 Task: Show Speaker notes
Action: Mouse moved to (96, 68)
Screenshot: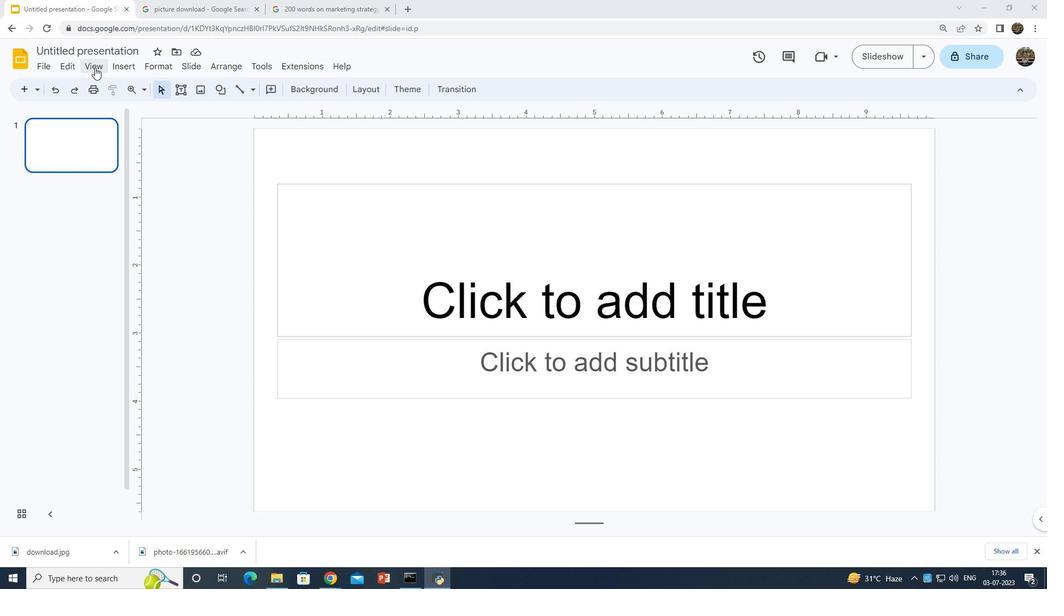 
Action: Mouse pressed left at (96, 68)
Screenshot: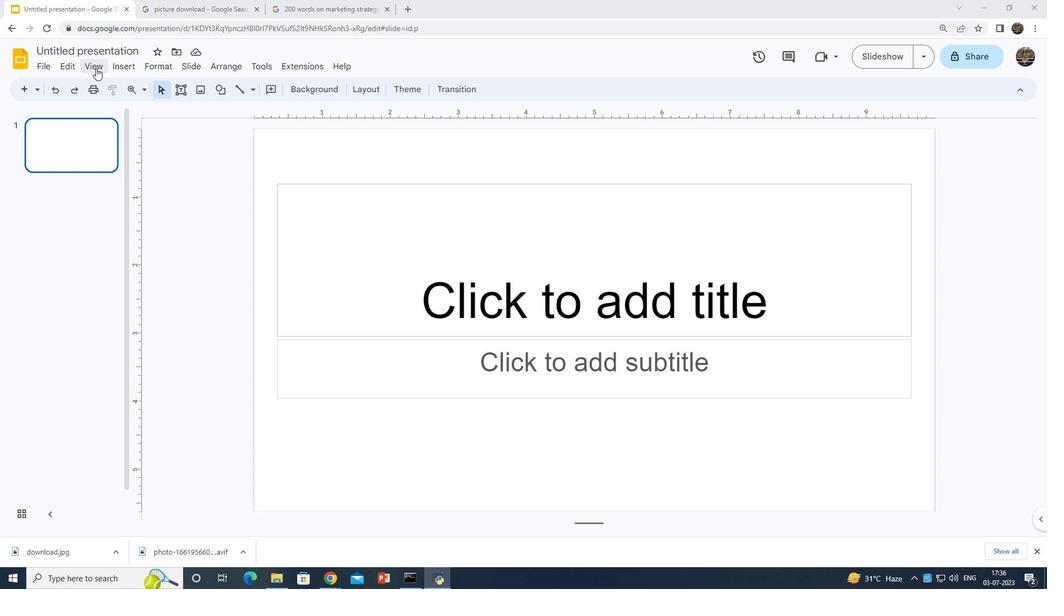 
Action: Mouse moved to (163, 248)
Screenshot: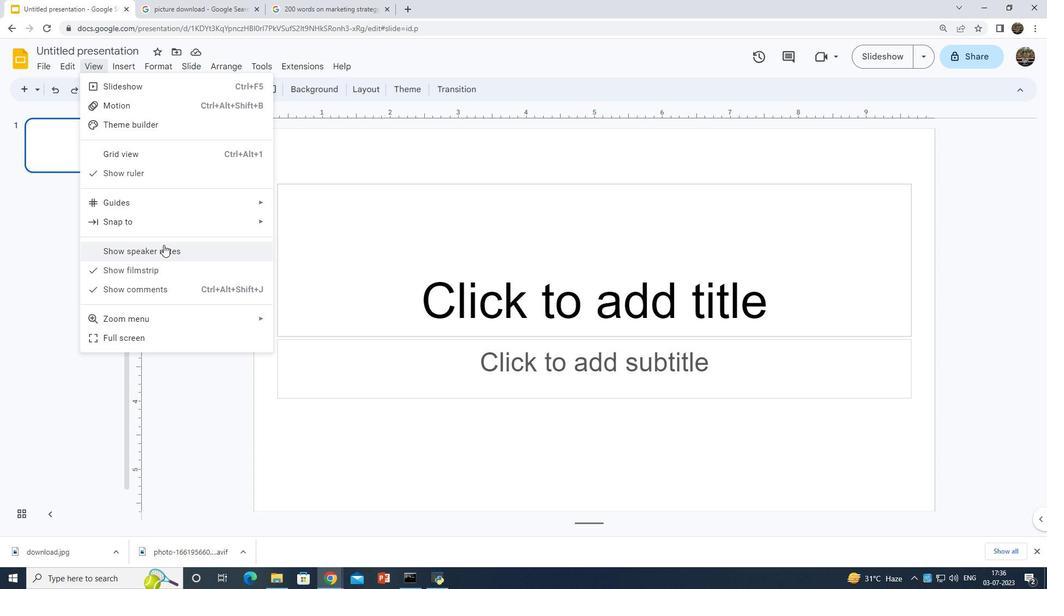 
Action: Mouse pressed left at (163, 248)
Screenshot: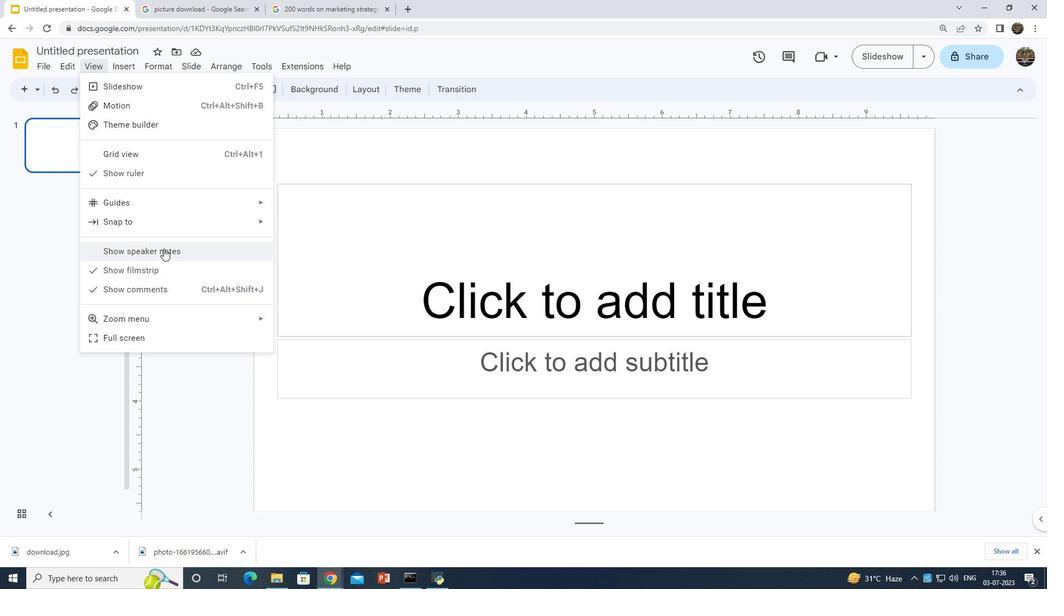 
Action: Mouse moved to (162, 247)
Screenshot: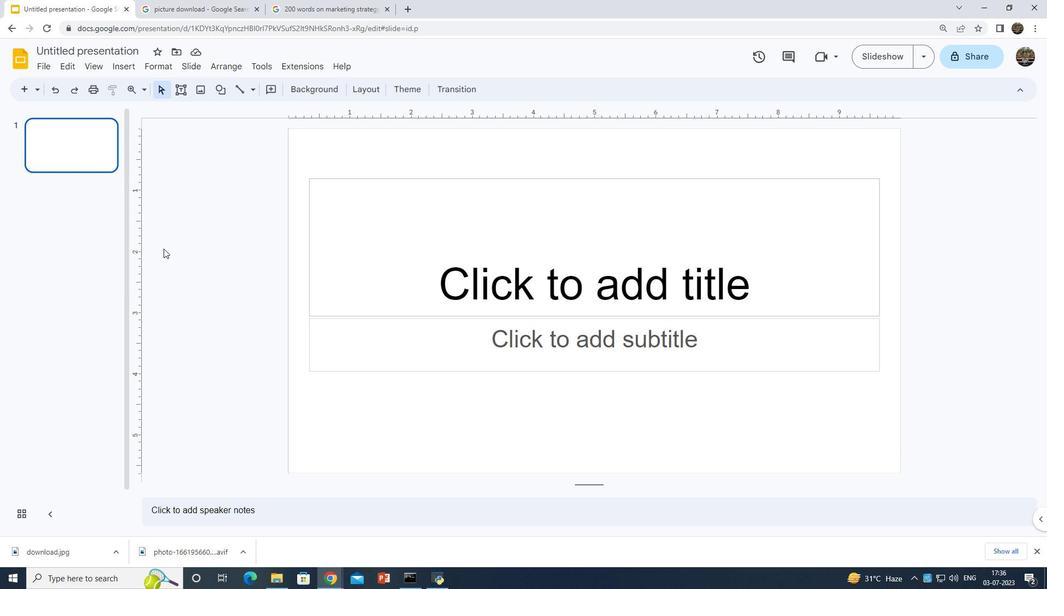 
